 Task: Create a rule from the Agile list, Priority changed -> Complete task in the project TowardForge if Priority Cleared then Complete Task.
Action: Mouse moved to (93, 439)
Screenshot: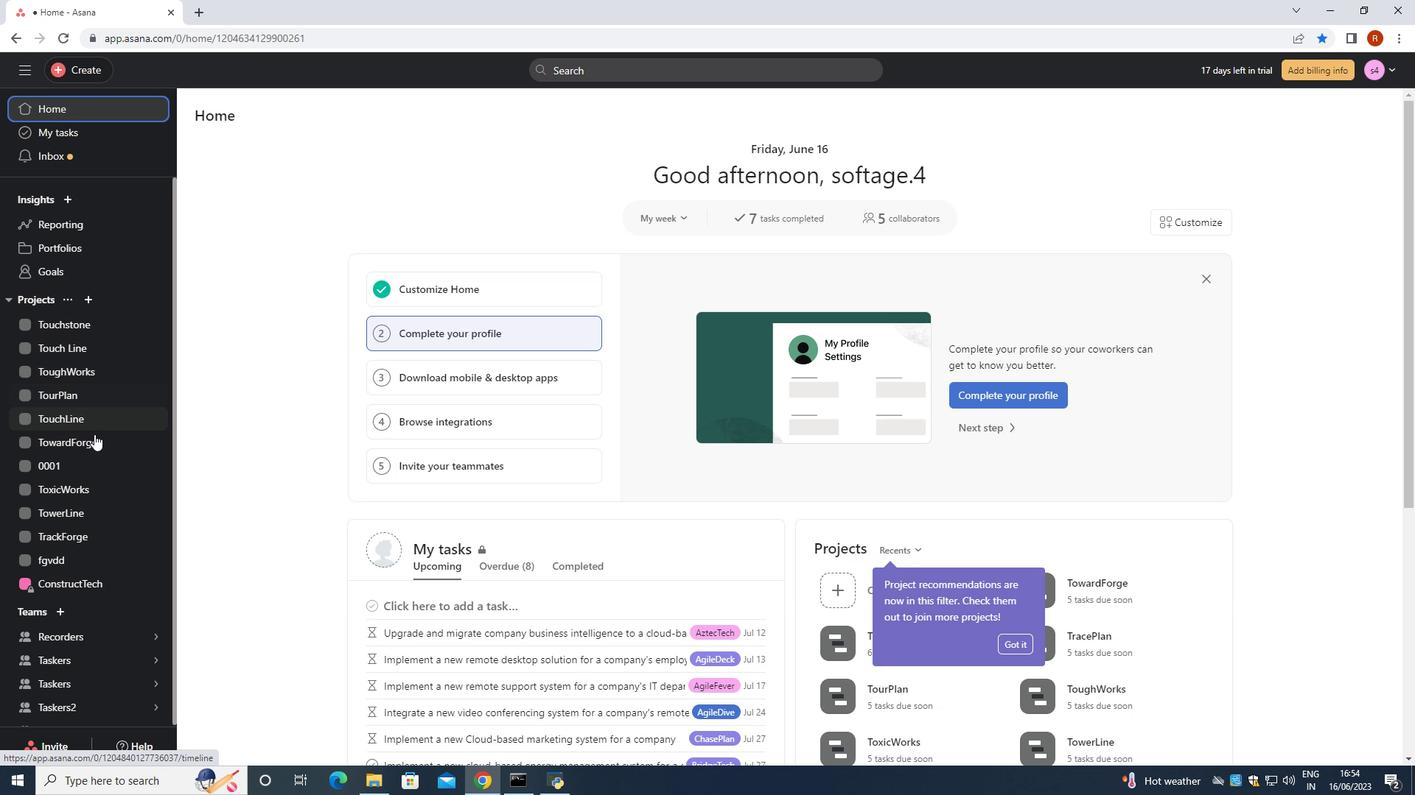 
Action: Mouse pressed left at (93, 439)
Screenshot: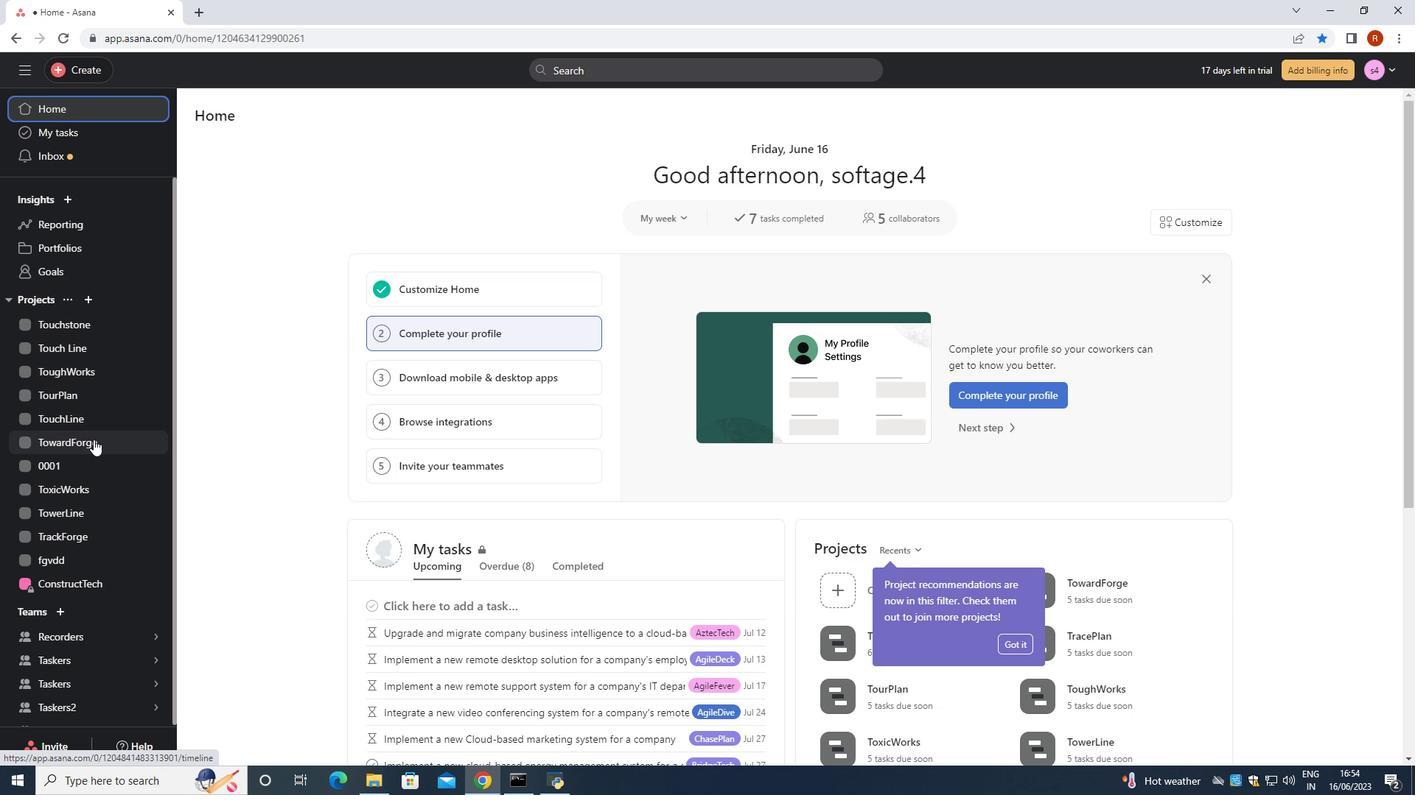 
Action: Mouse moved to (1364, 123)
Screenshot: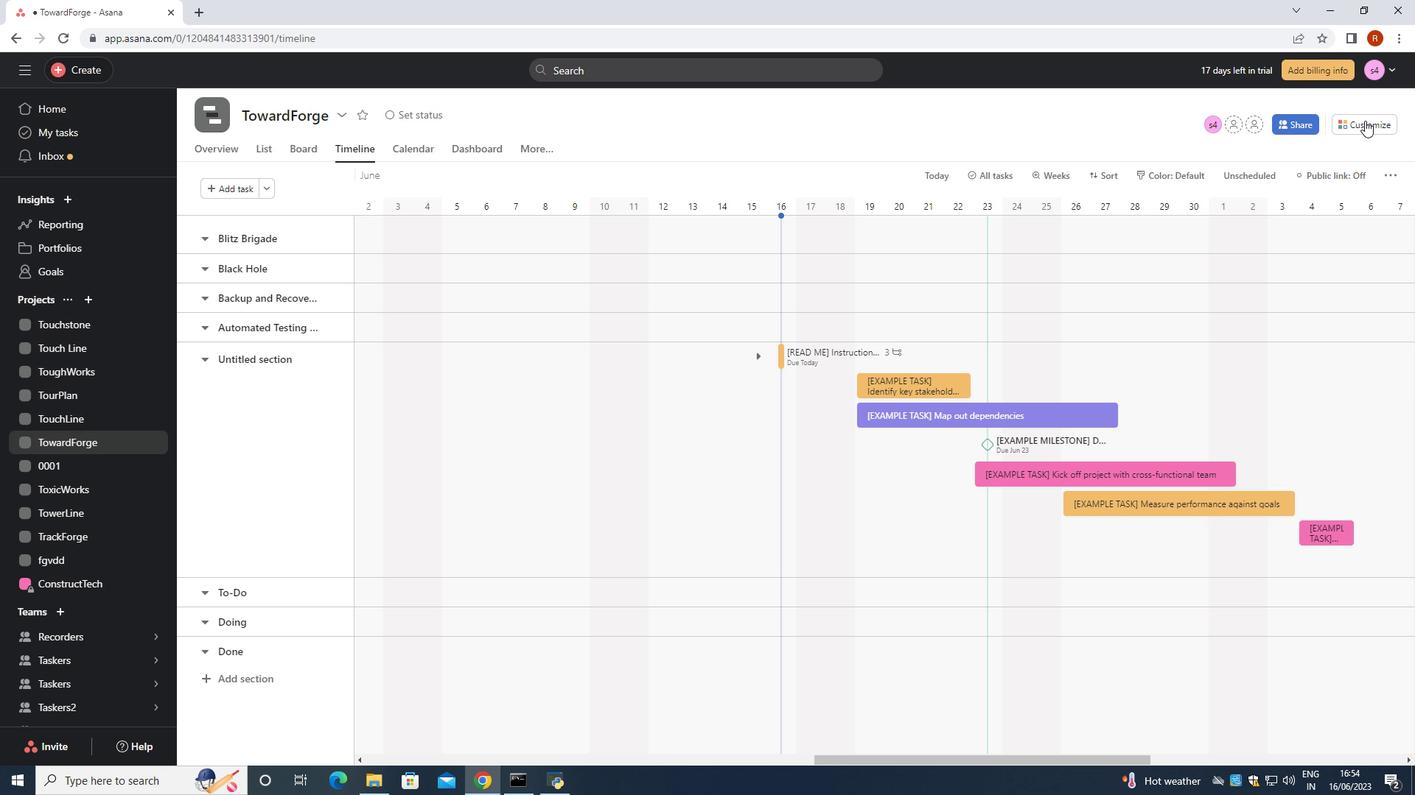 
Action: Mouse pressed left at (1364, 123)
Screenshot: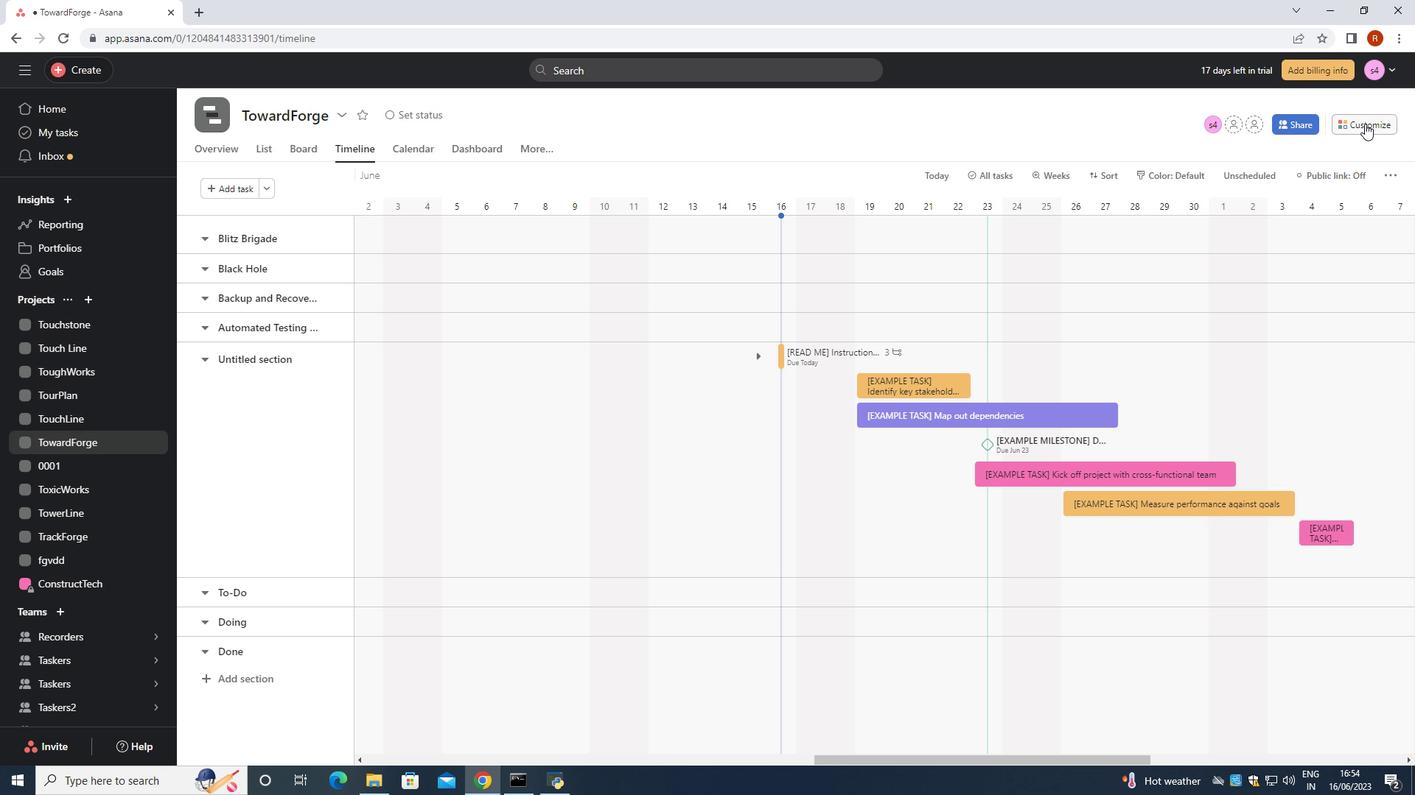 
Action: Mouse moved to (1104, 337)
Screenshot: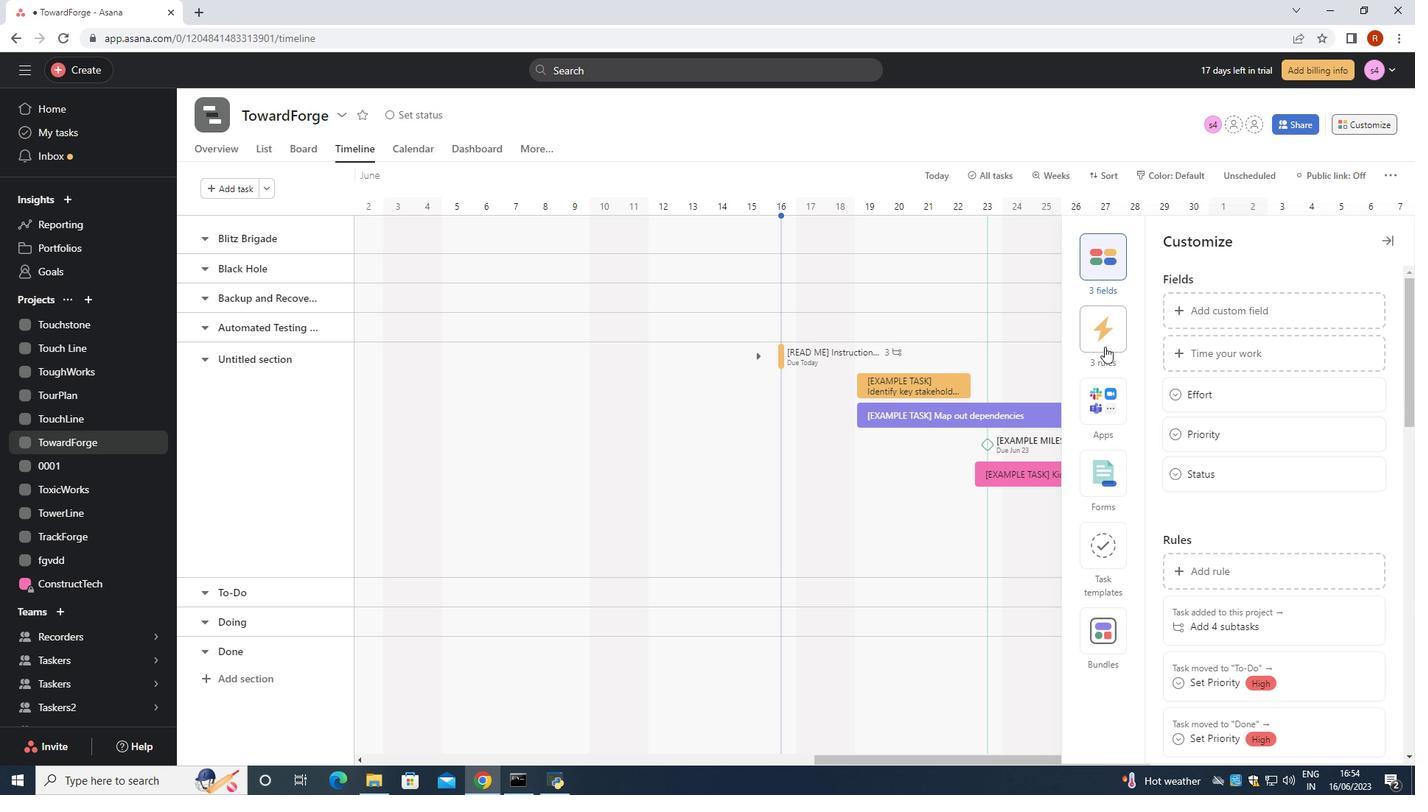 
Action: Mouse pressed left at (1104, 337)
Screenshot: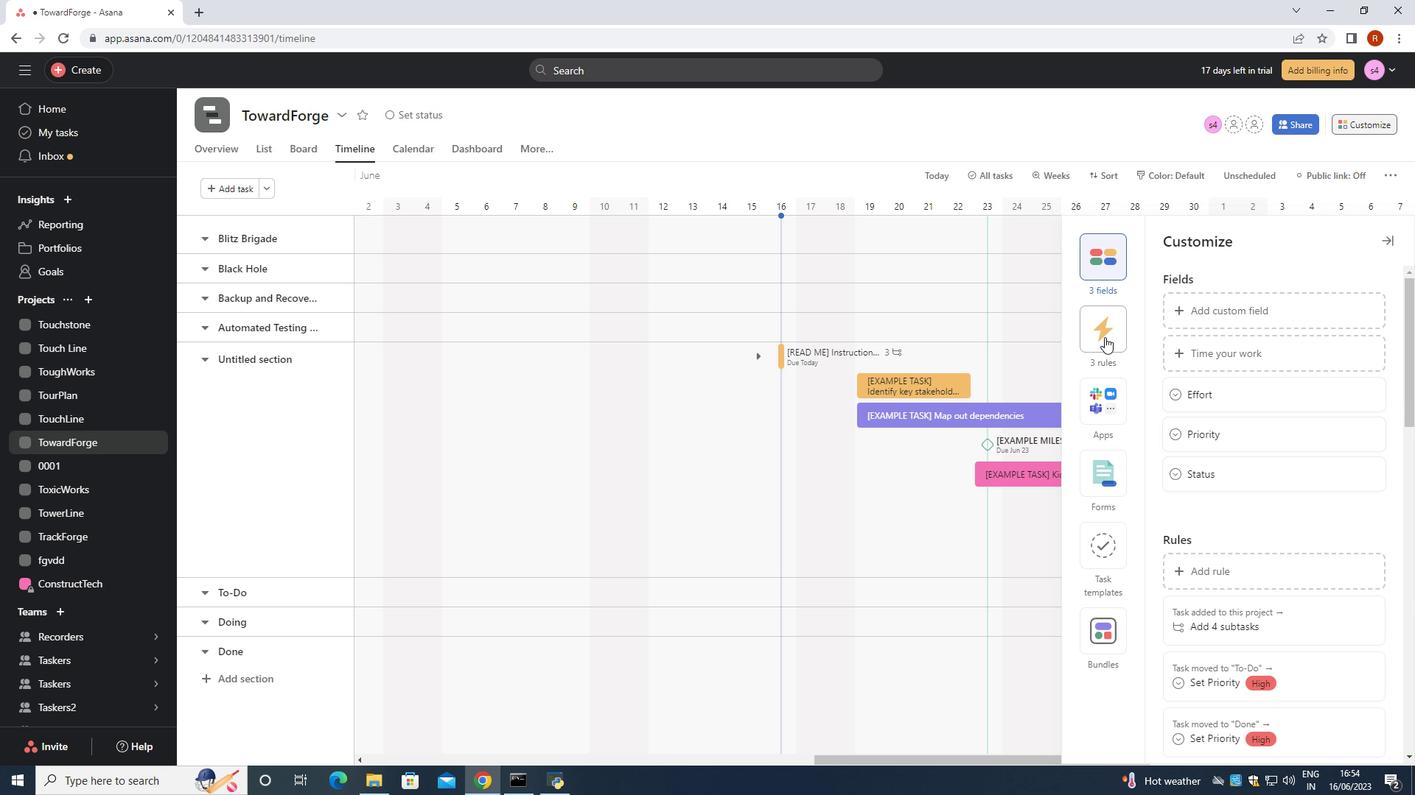 
Action: Mouse moved to (1210, 309)
Screenshot: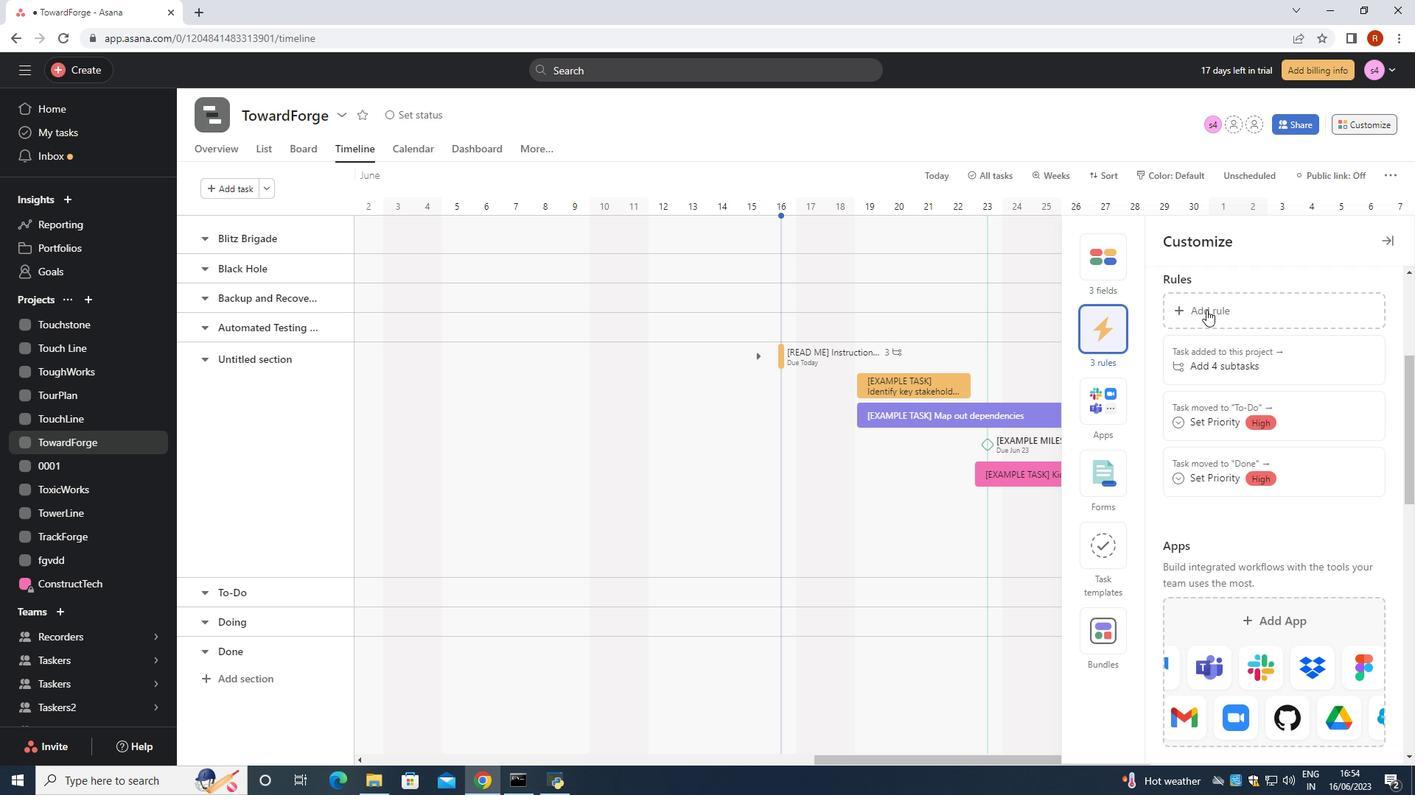 
Action: Mouse pressed left at (1210, 309)
Screenshot: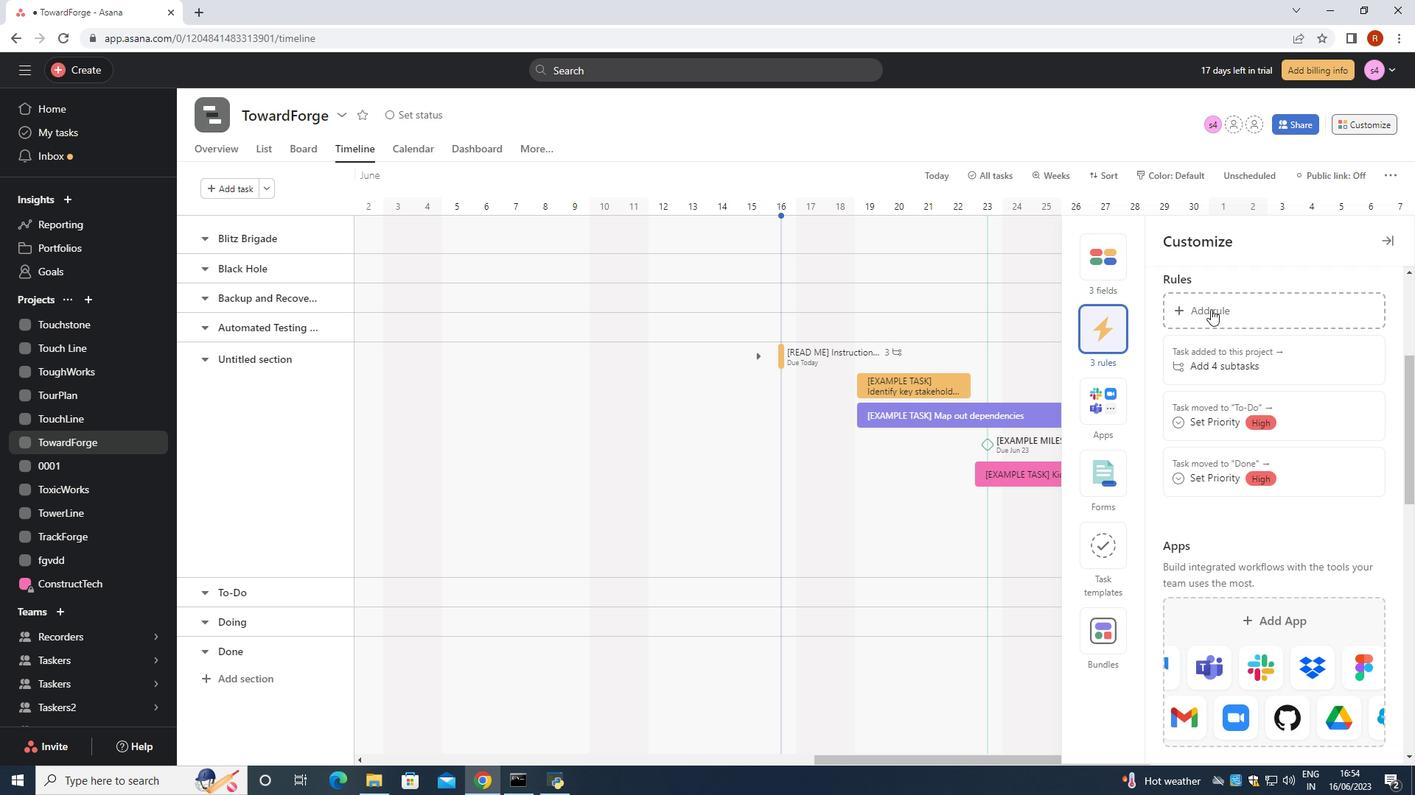
Action: Mouse moved to (303, 221)
Screenshot: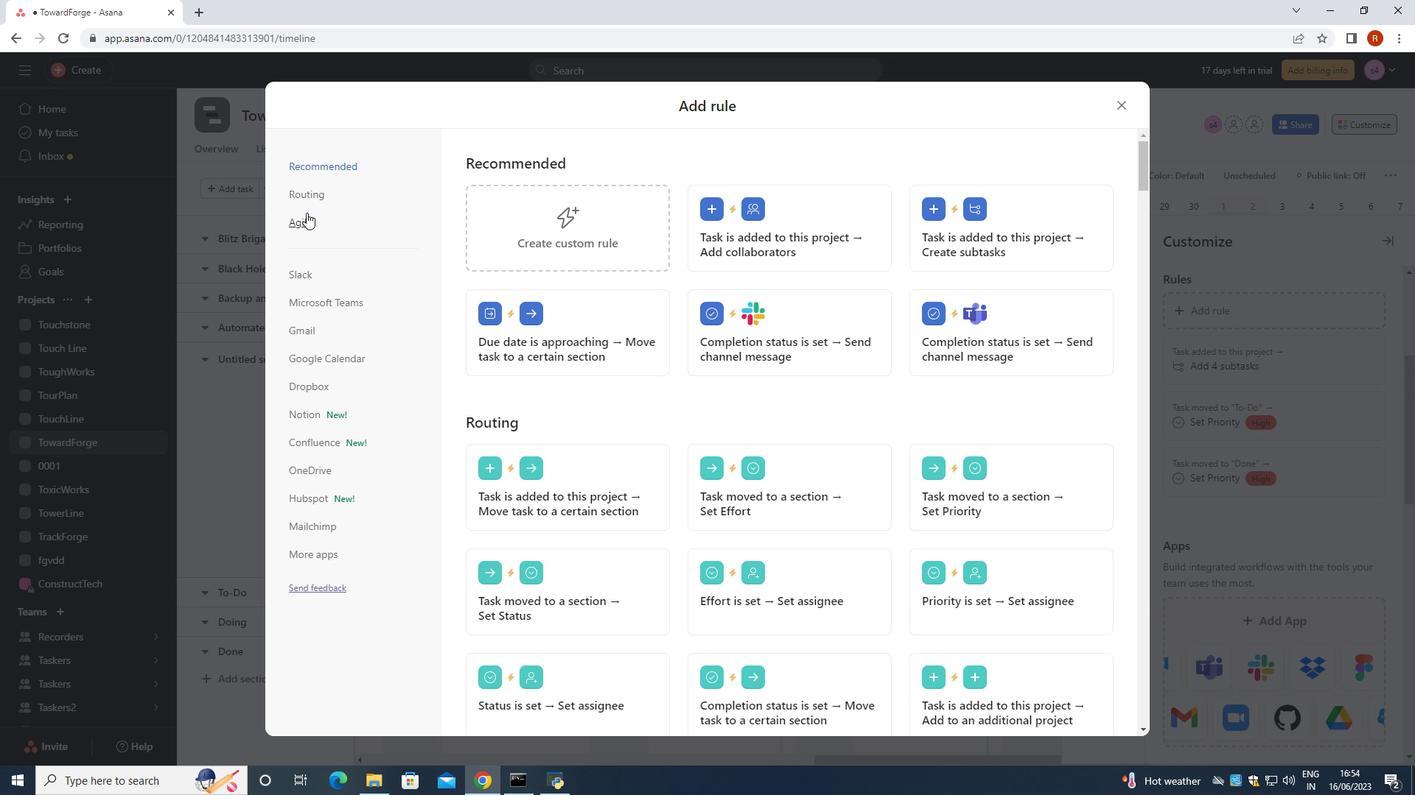 
Action: Mouse pressed left at (303, 221)
Screenshot: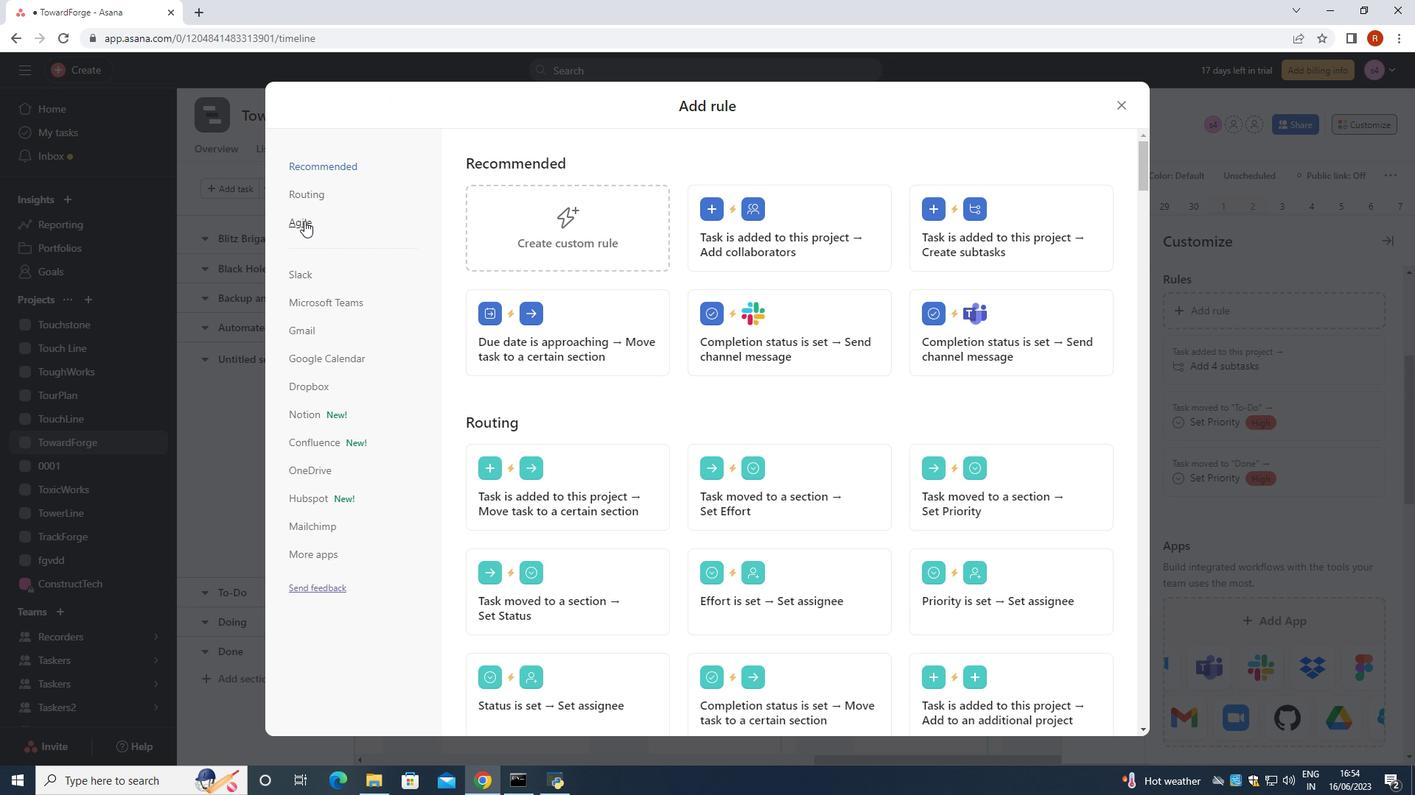
Action: Mouse moved to (774, 235)
Screenshot: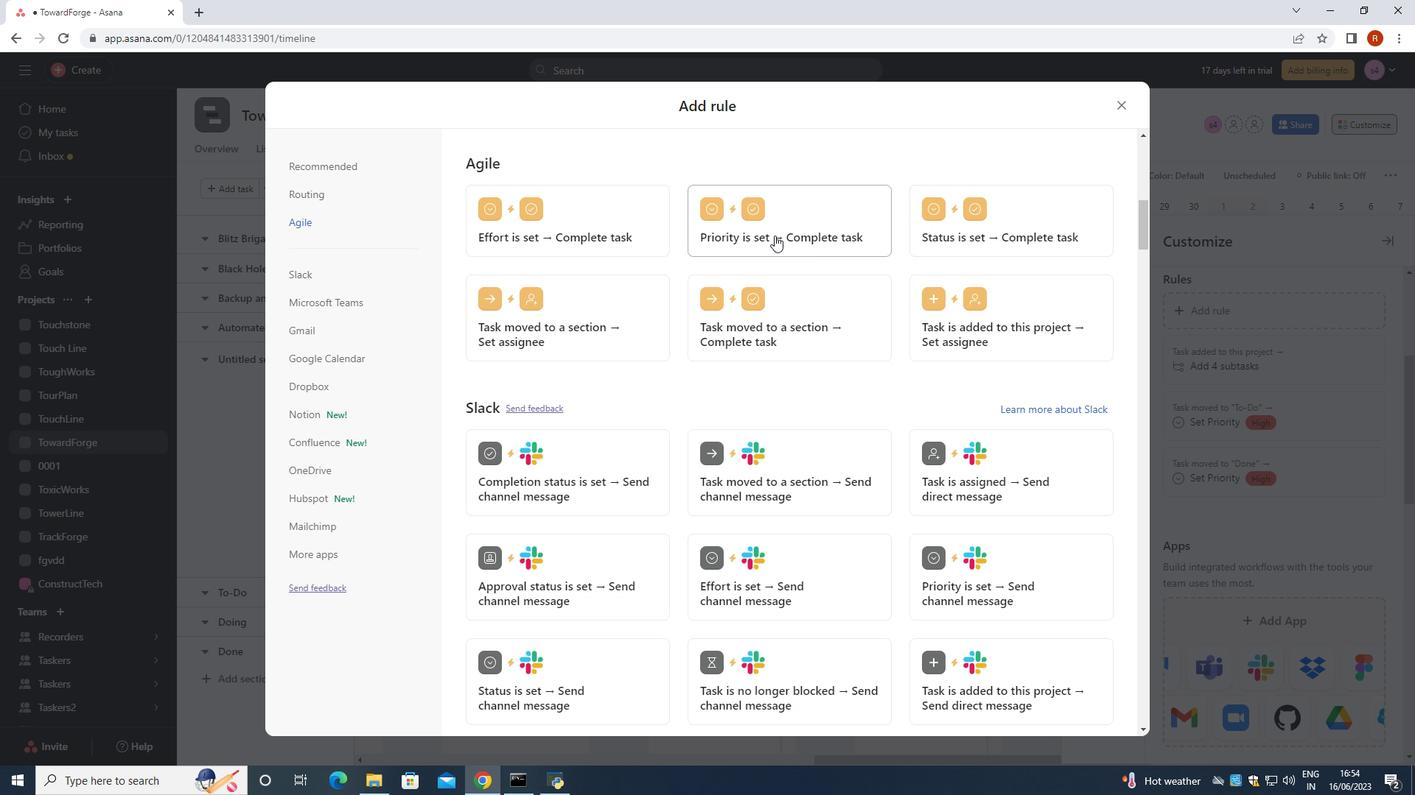 
Action: Mouse pressed left at (774, 235)
Screenshot: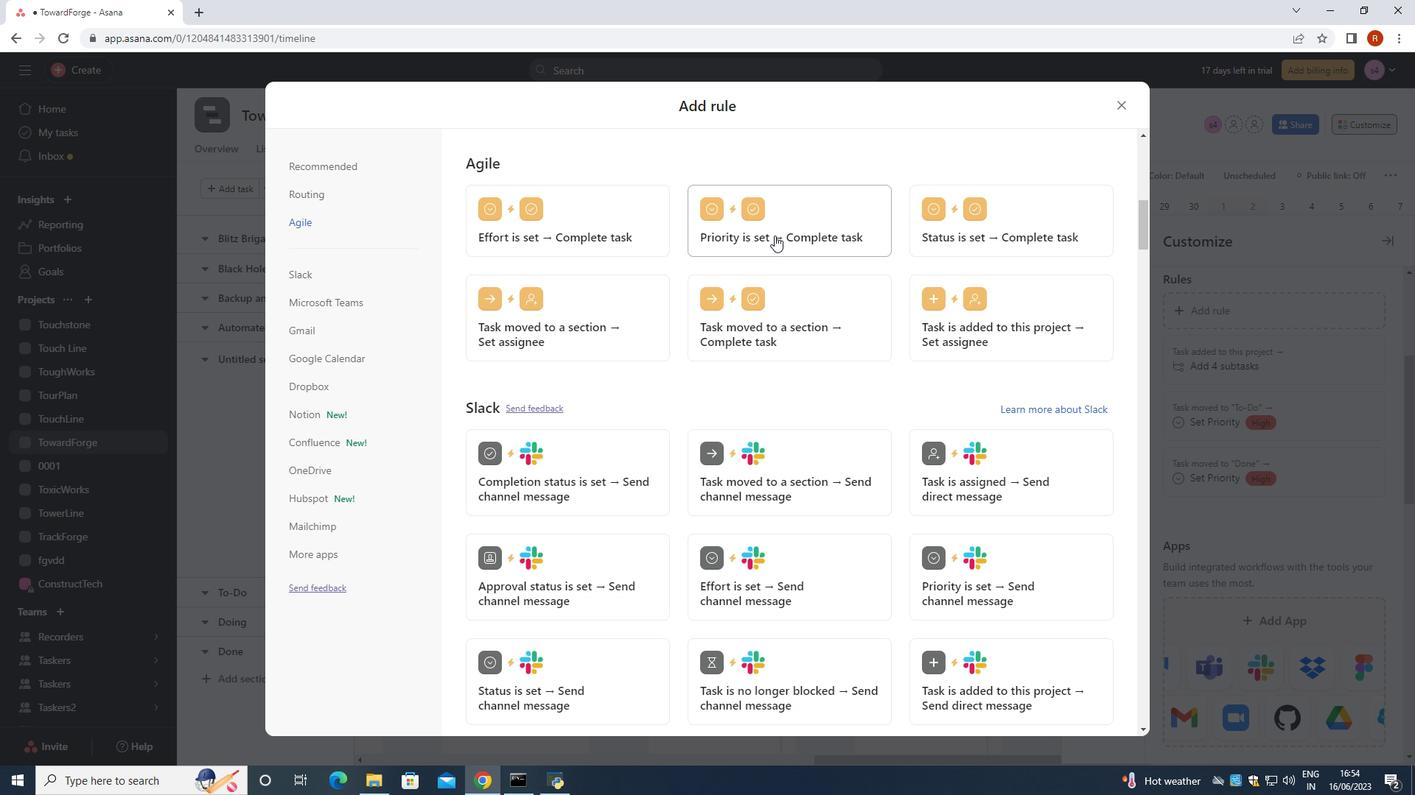 
Action: Mouse moved to (1089, 248)
Screenshot: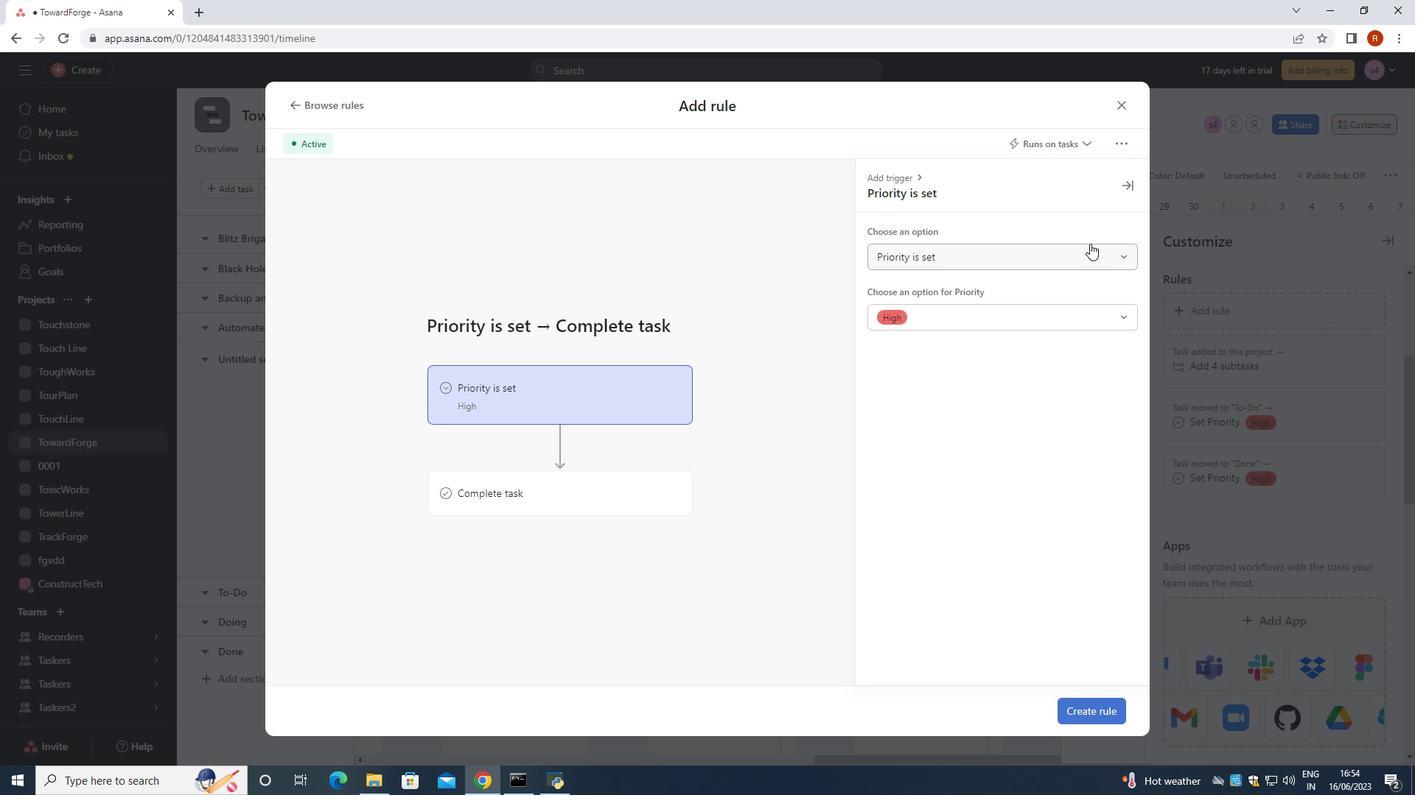 
Action: Mouse pressed left at (1089, 248)
Screenshot: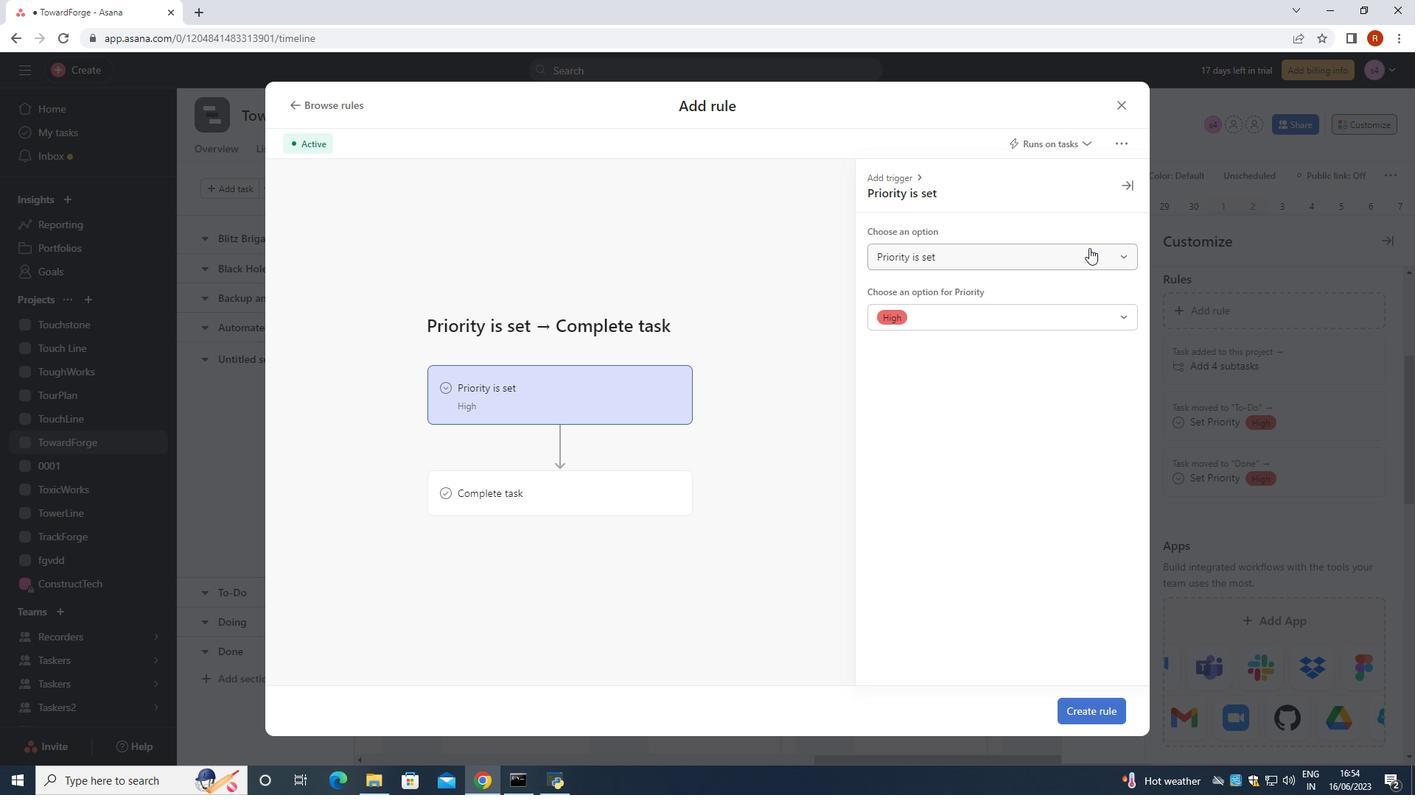 
Action: Mouse moved to (944, 311)
Screenshot: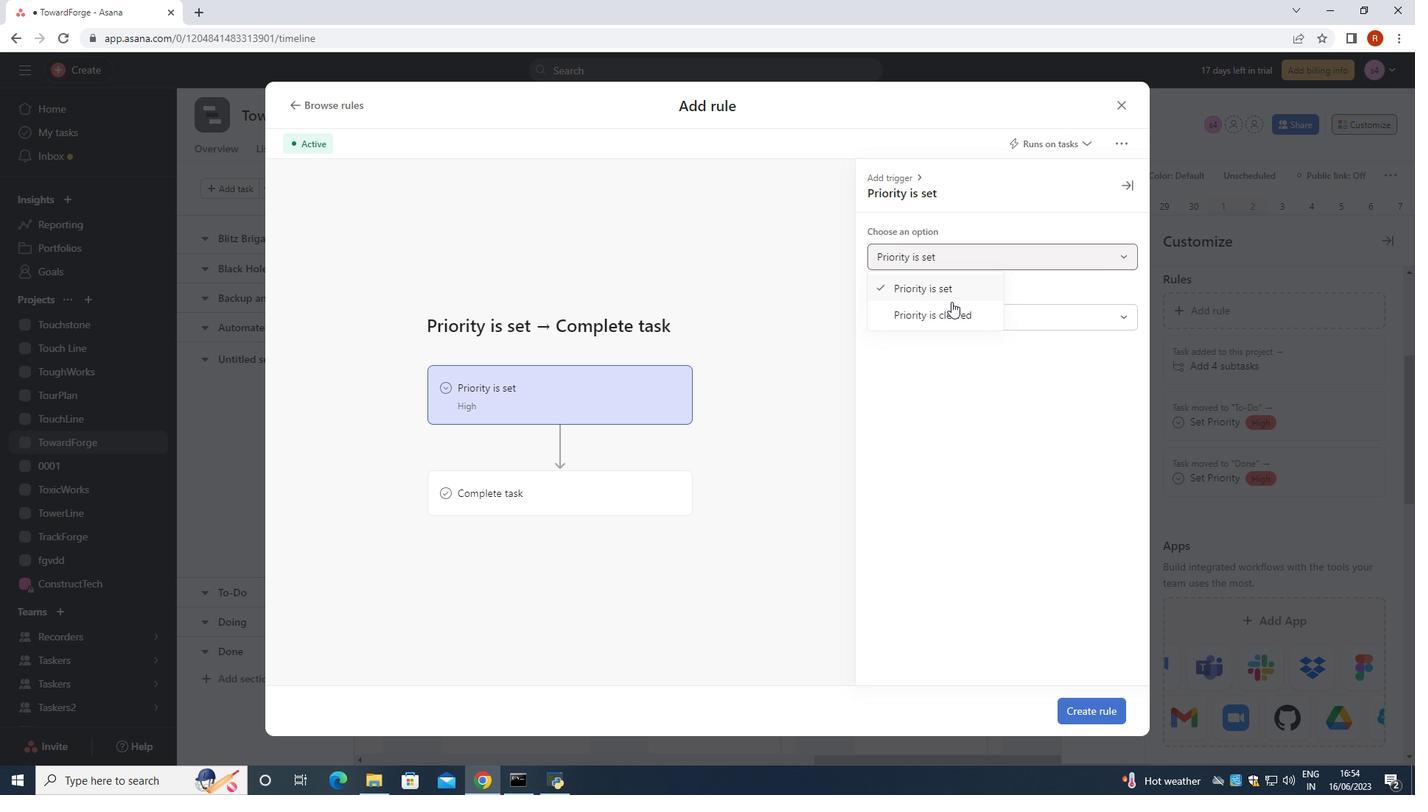 
Action: Mouse pressed left at (944, 311)
Screenshot: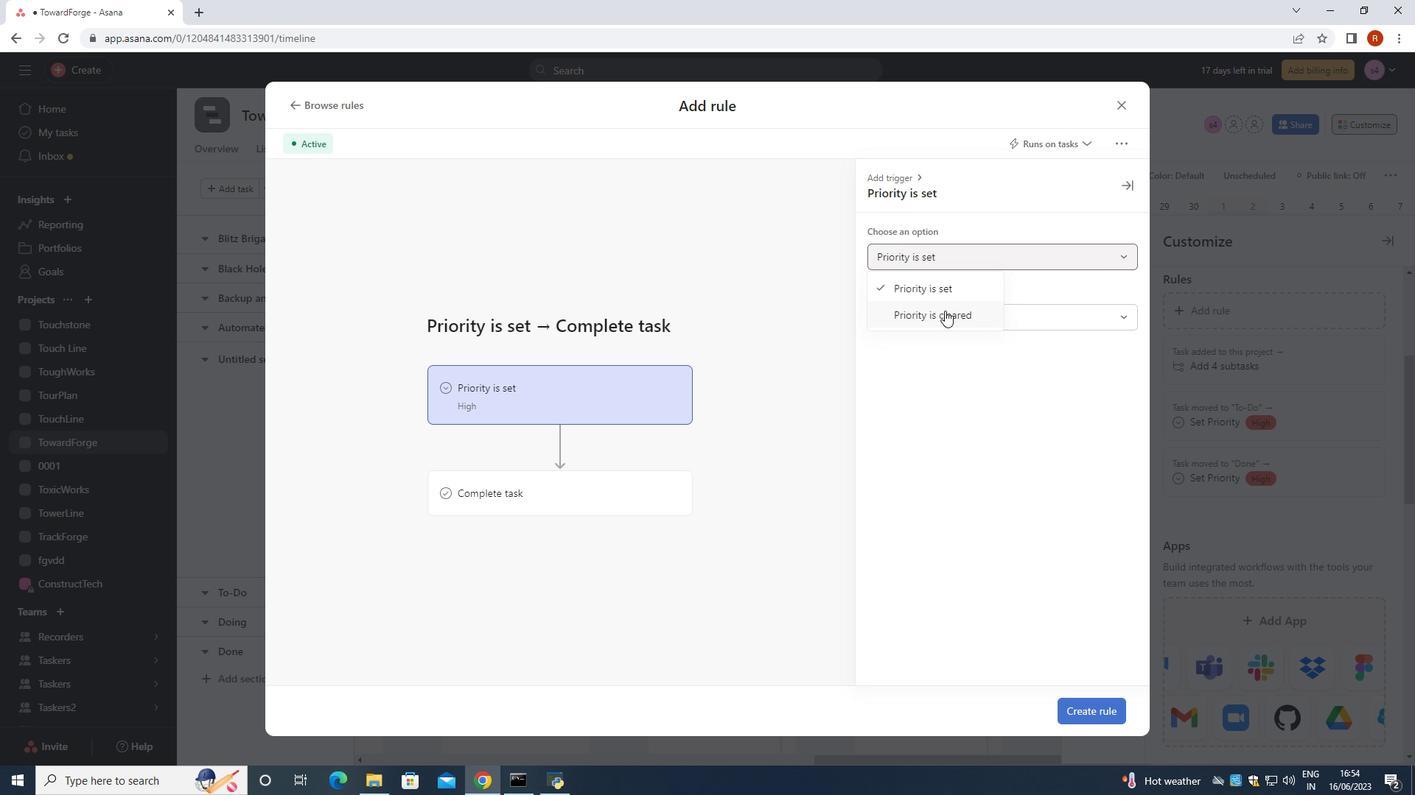 
Action: Mouse moved to (574, 473)
Screenshot: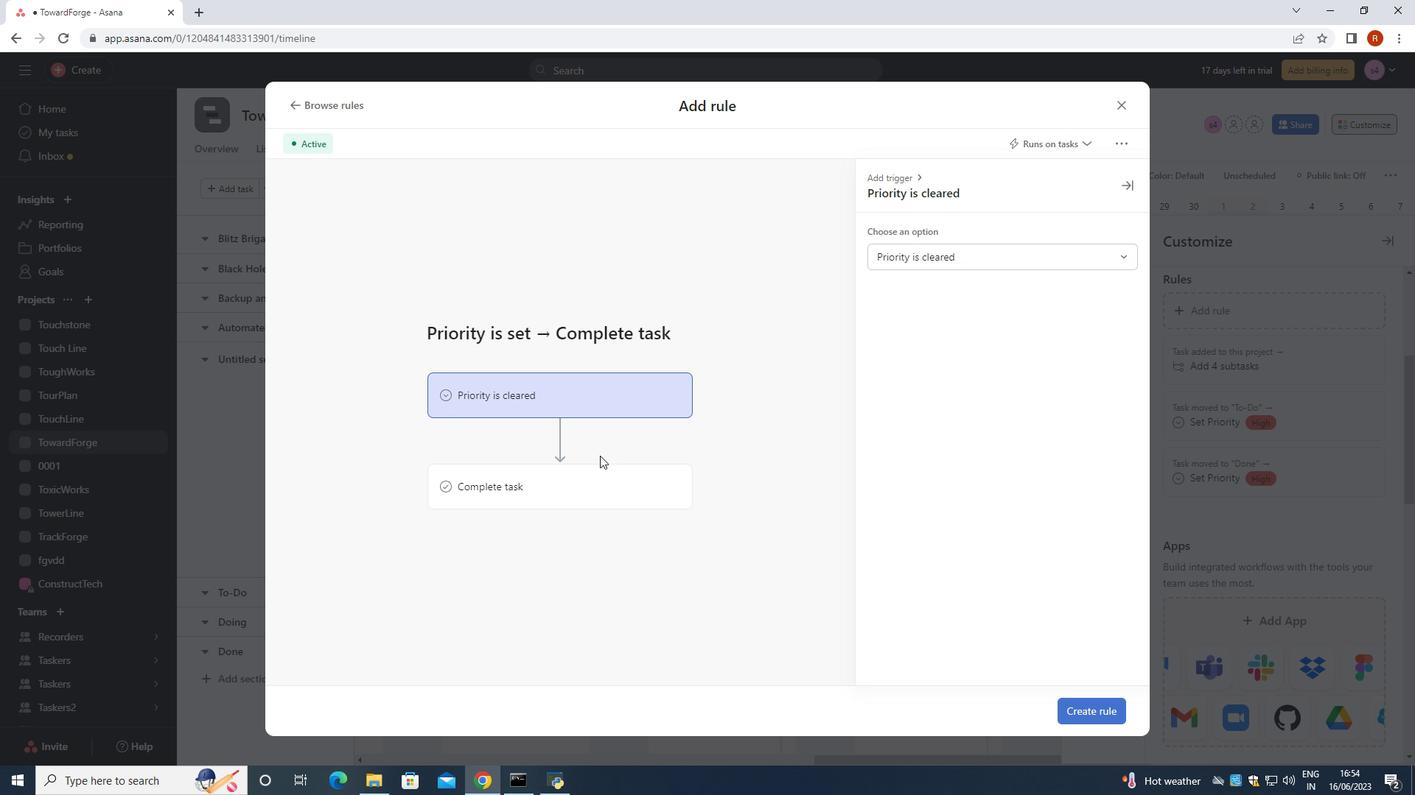 
Action: Mouse pressed left at (574, 473)
Screenshot: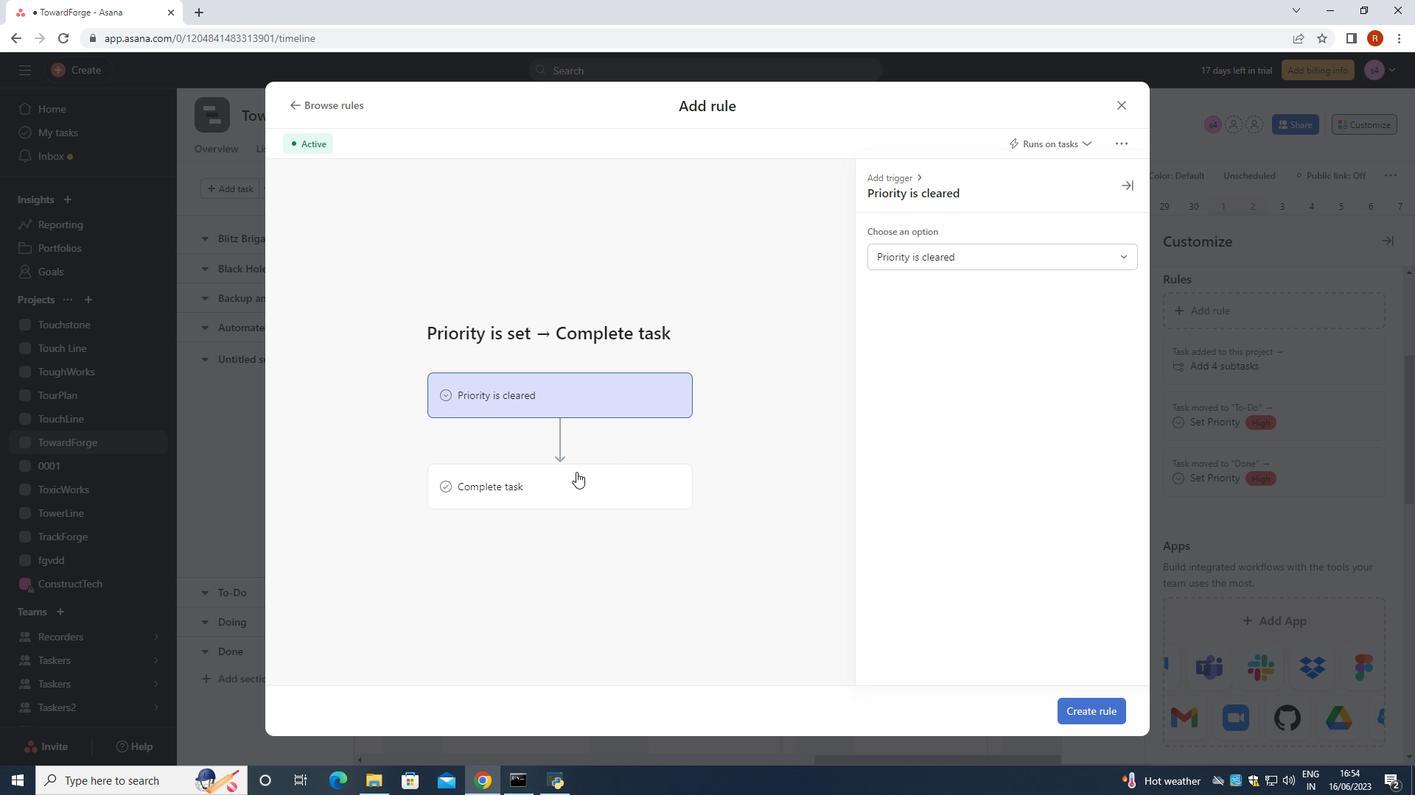 
Action: Mouse moved to (961, 258)
Screenshot: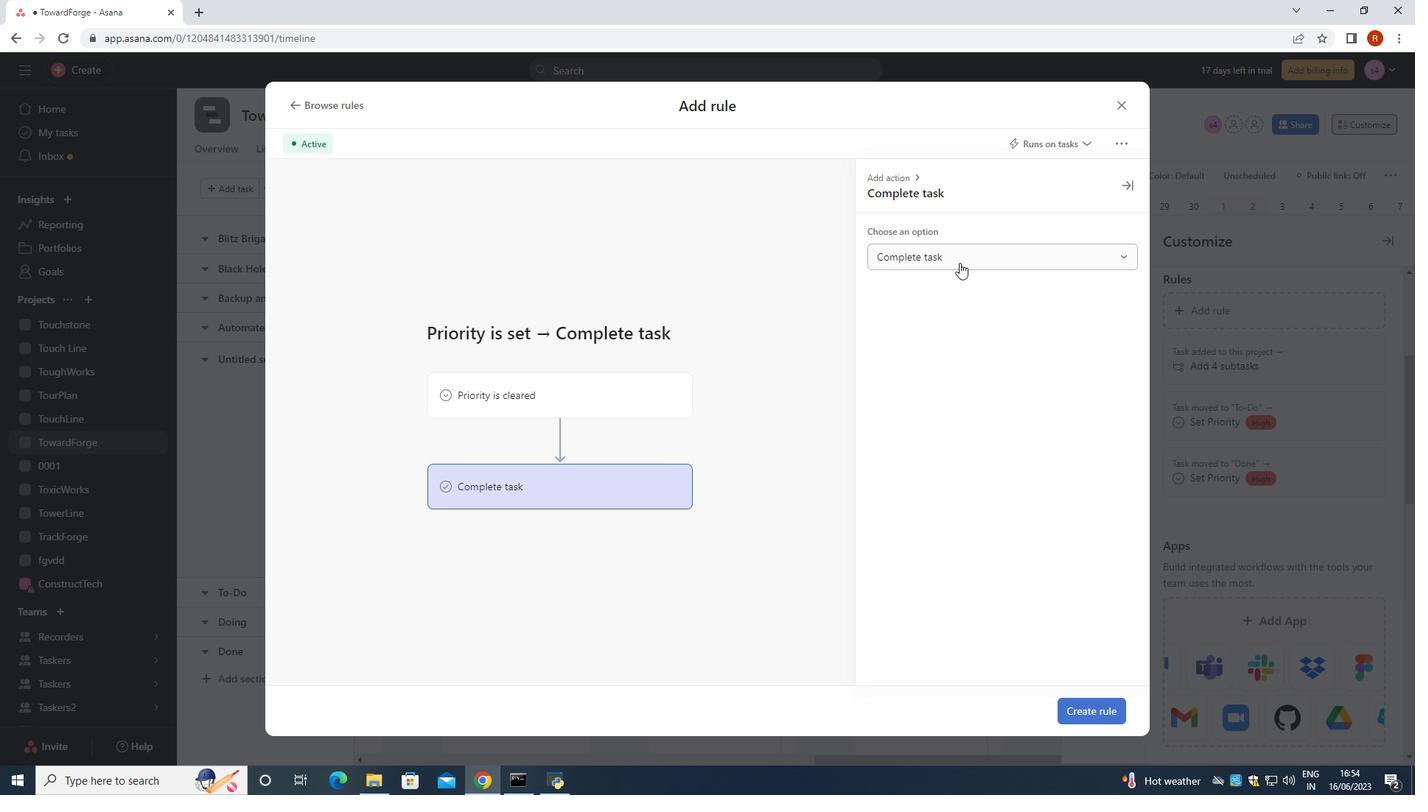 
Action: Mouse pressed left at (961, 258)
Screenshot: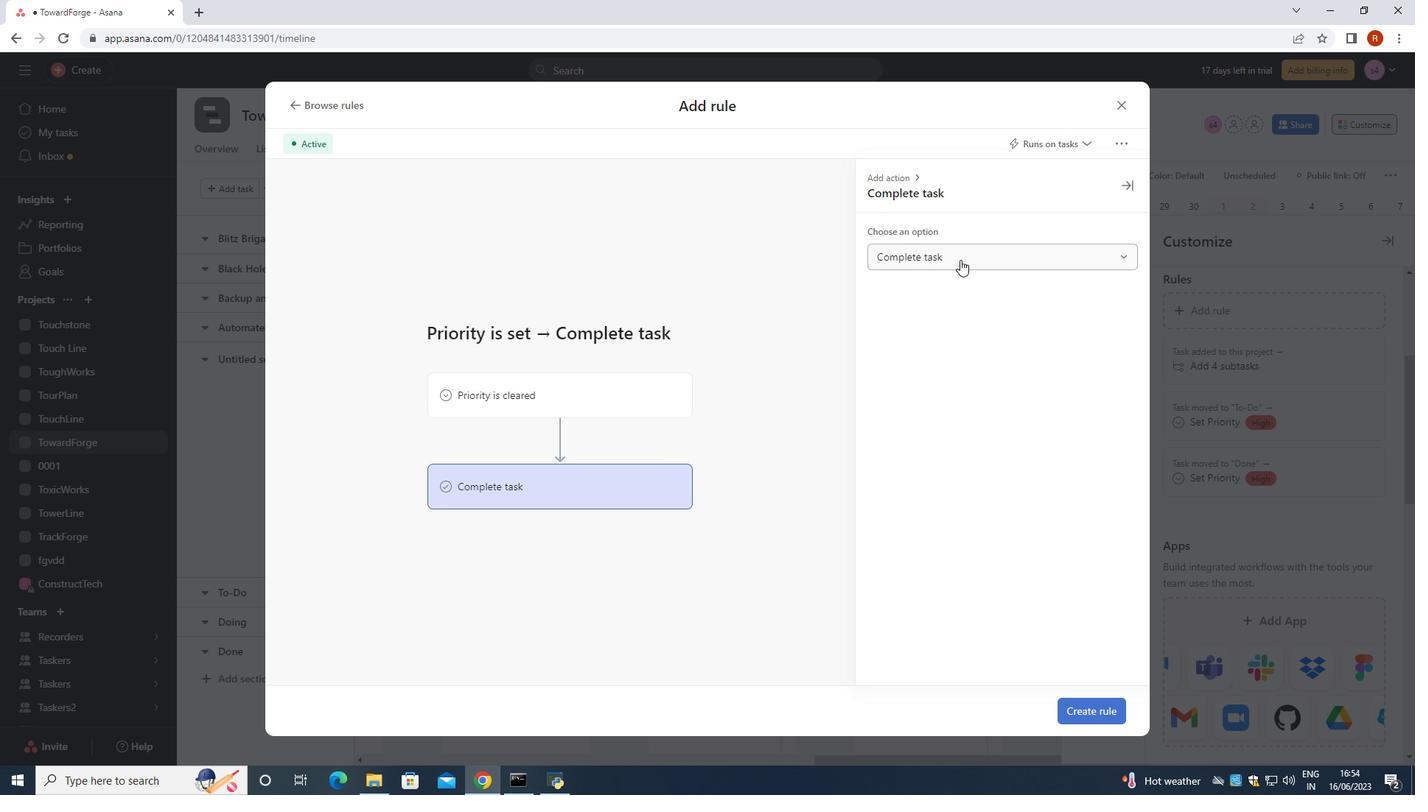 
Action: Mouse moved to (957, 291)
Screenshot: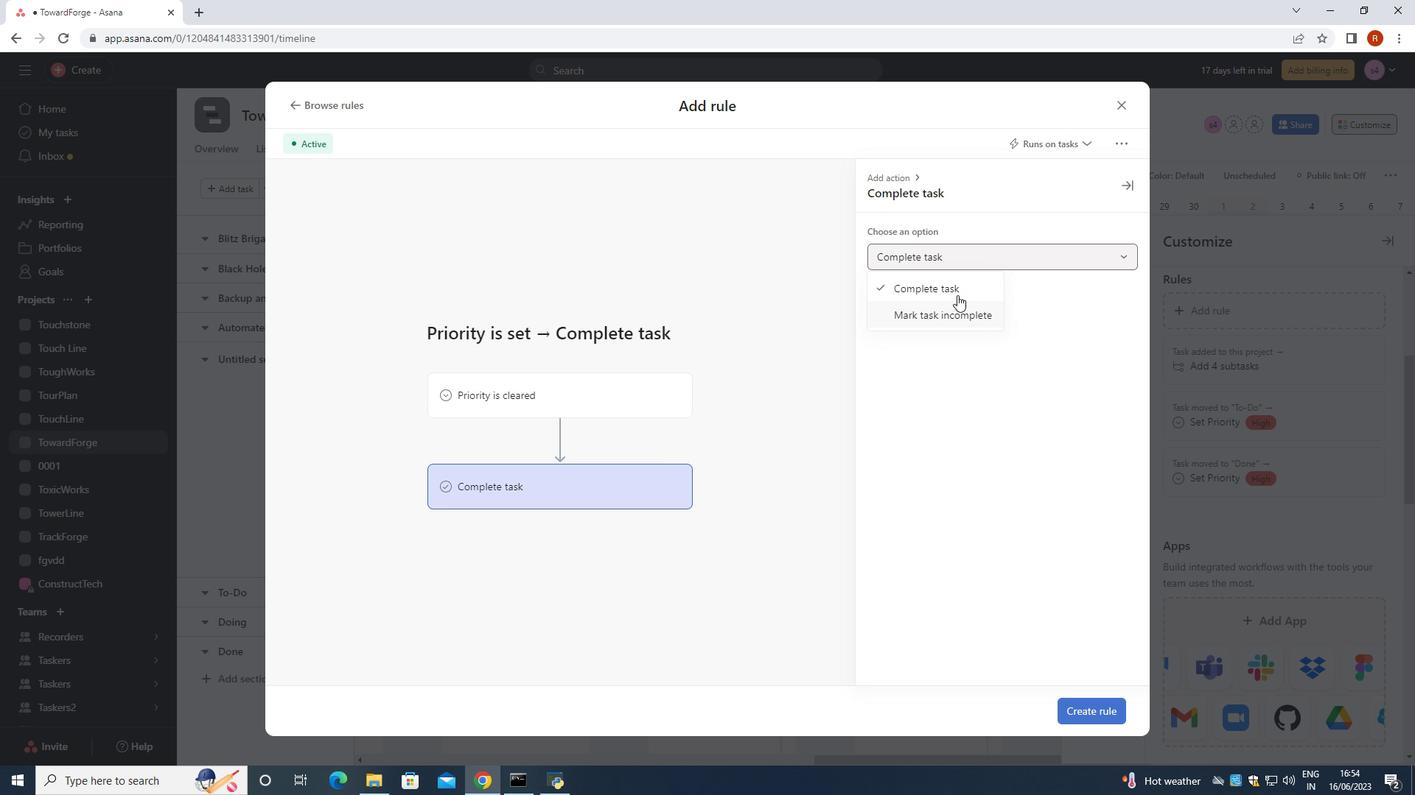 
Action: Mouse pressed left at (957, 291)
Screenshot: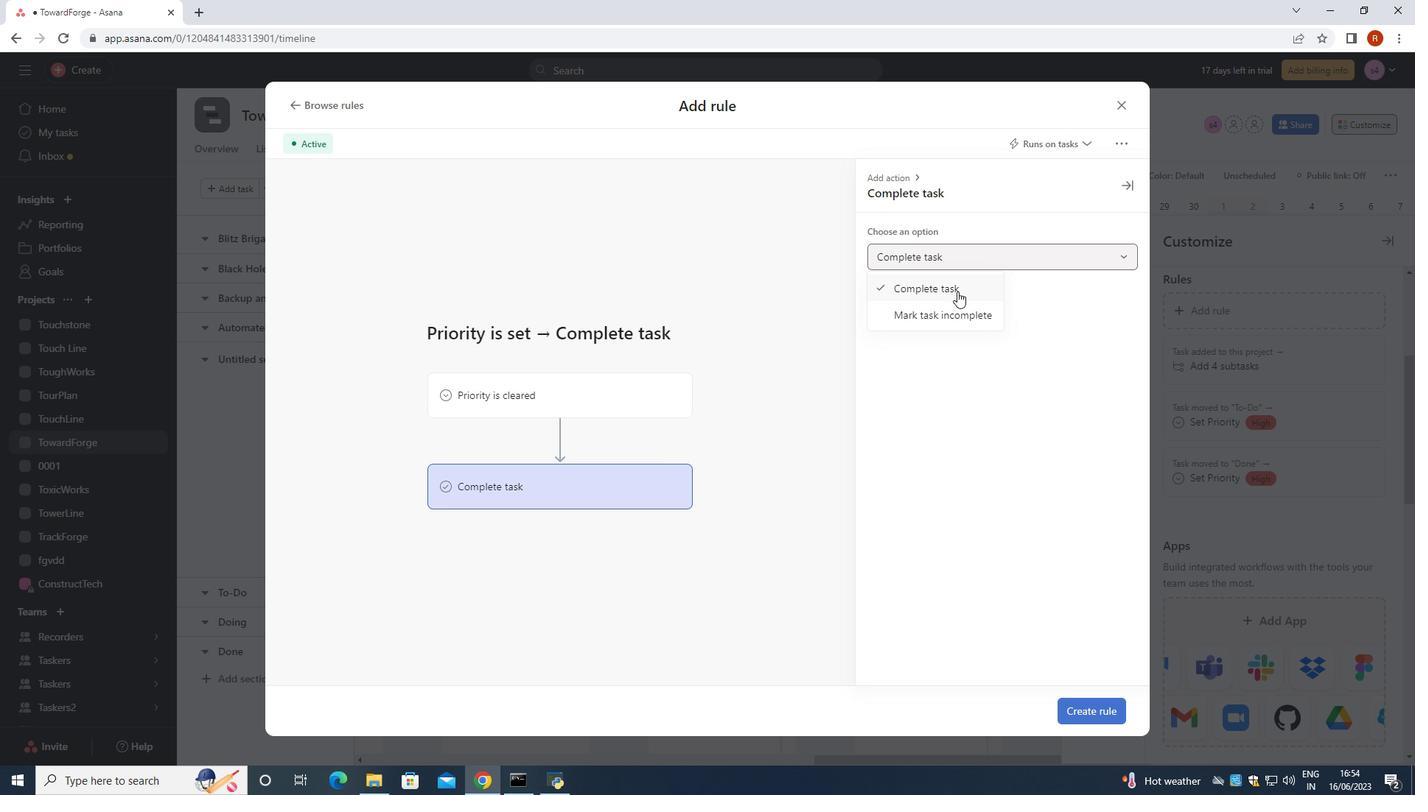 
Action: Mouse moved to (1090, 718)
Screenshot: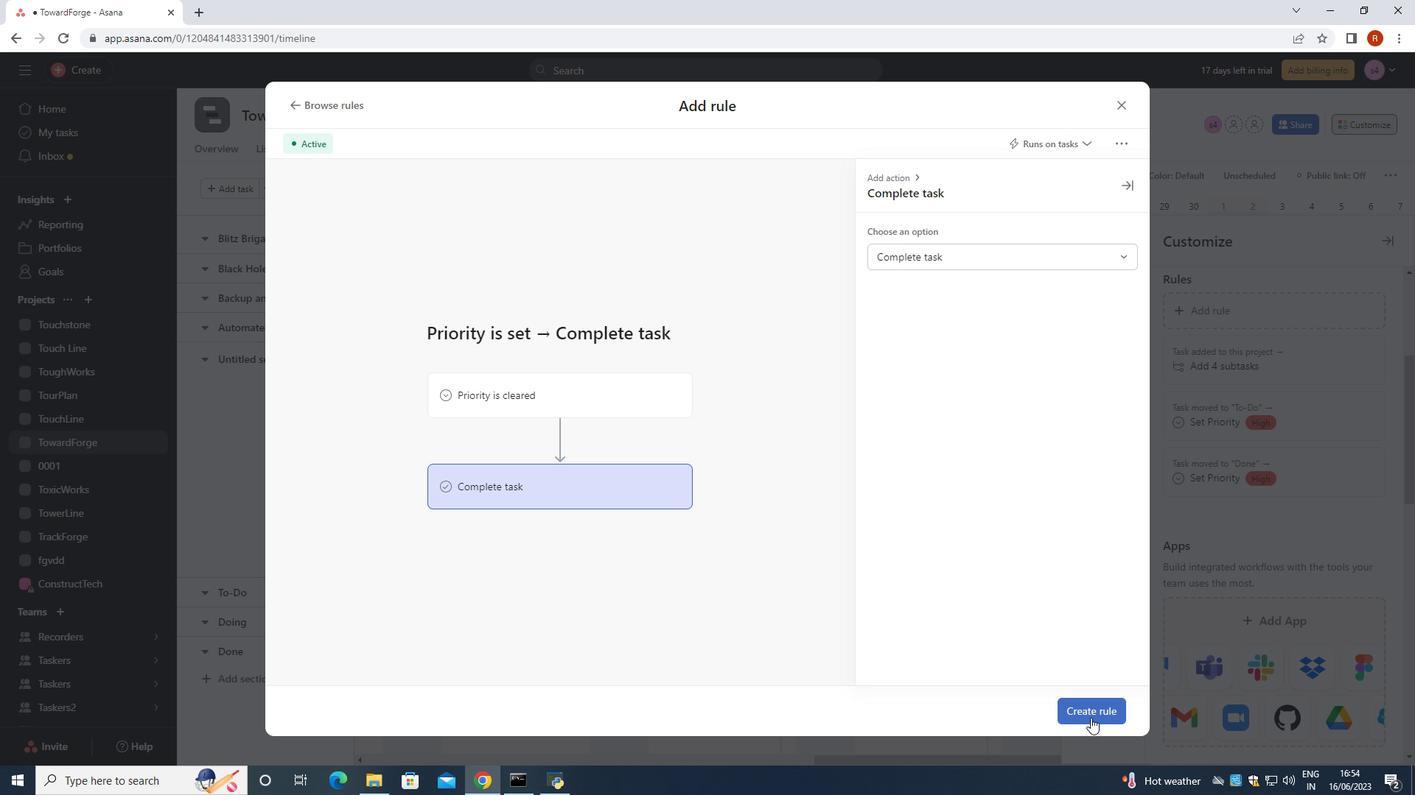 
Action: Mouse pressed left at (1090, 718)
Screenshot: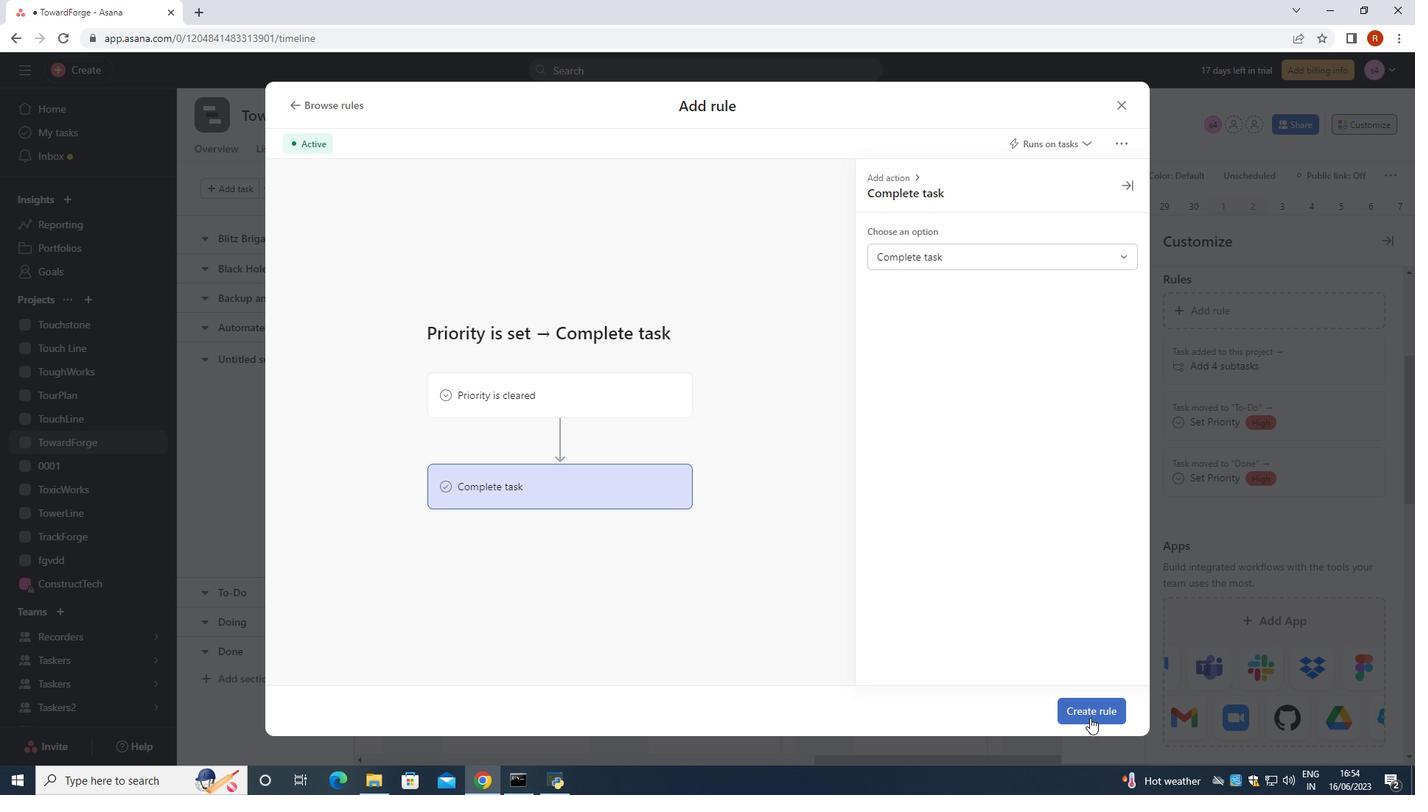 
Action: Mouse moved to (1089, 718)
Screenshot: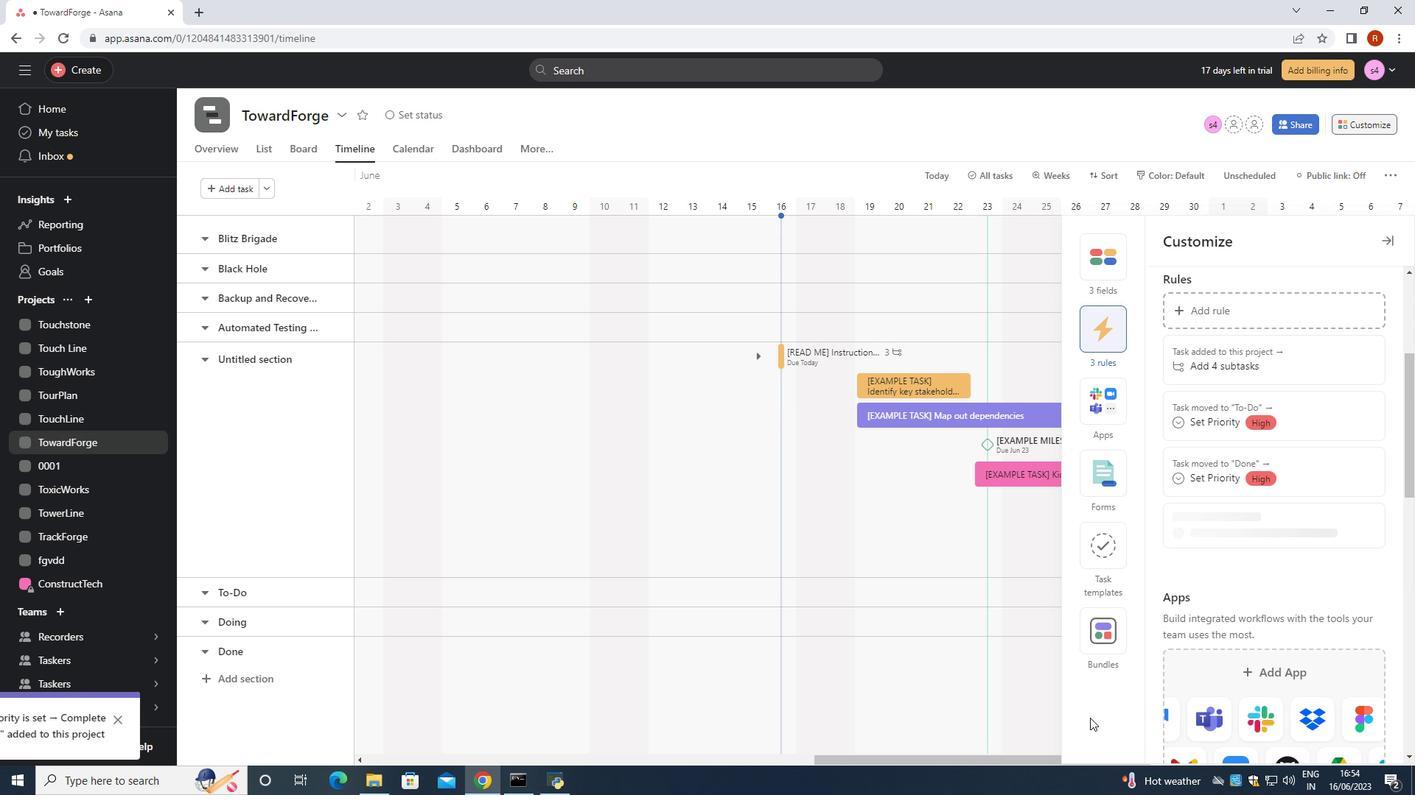 
